 Task: Check how to setup "Send prepared responses with macros".
Action: Mouse pressed left at (1029, 157)
Screenshot: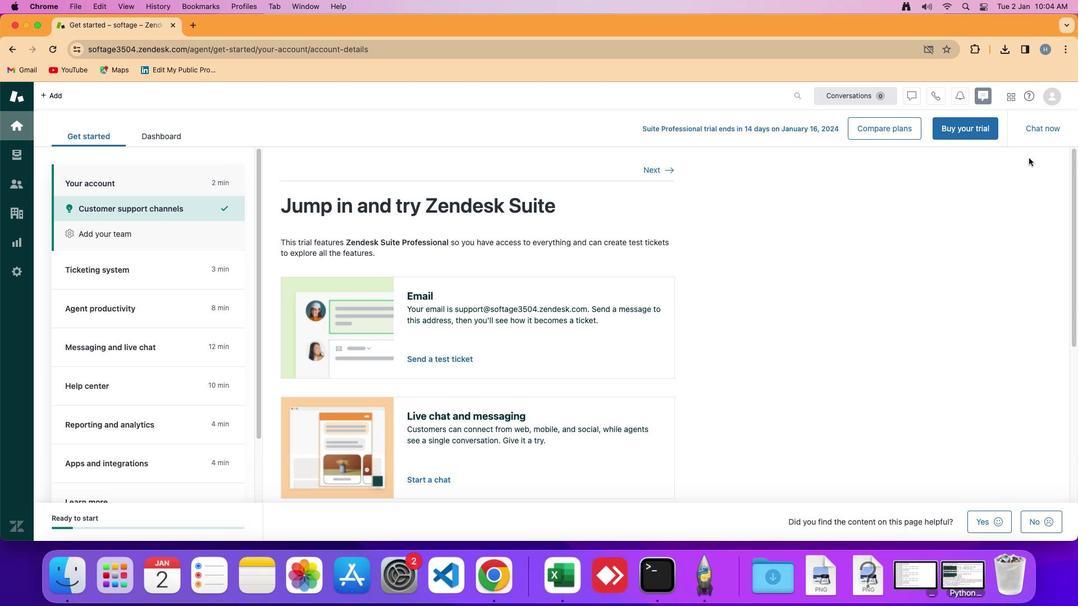 
Action: Mouse moved to (1030, 94)
Screenshot: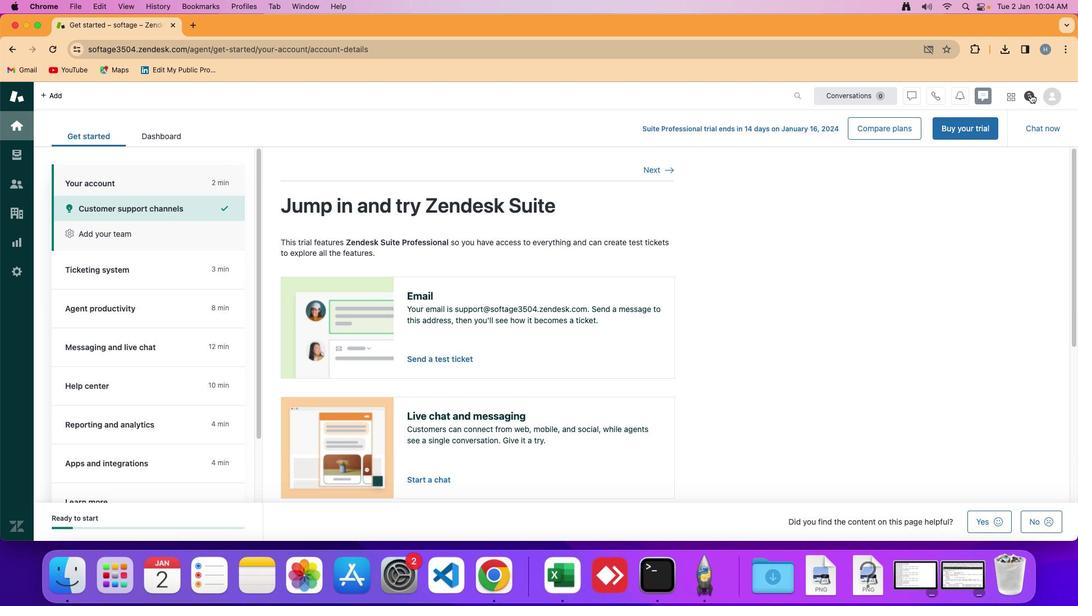 
Action: Mouse pressed left at (1030, 94)
Screenshot: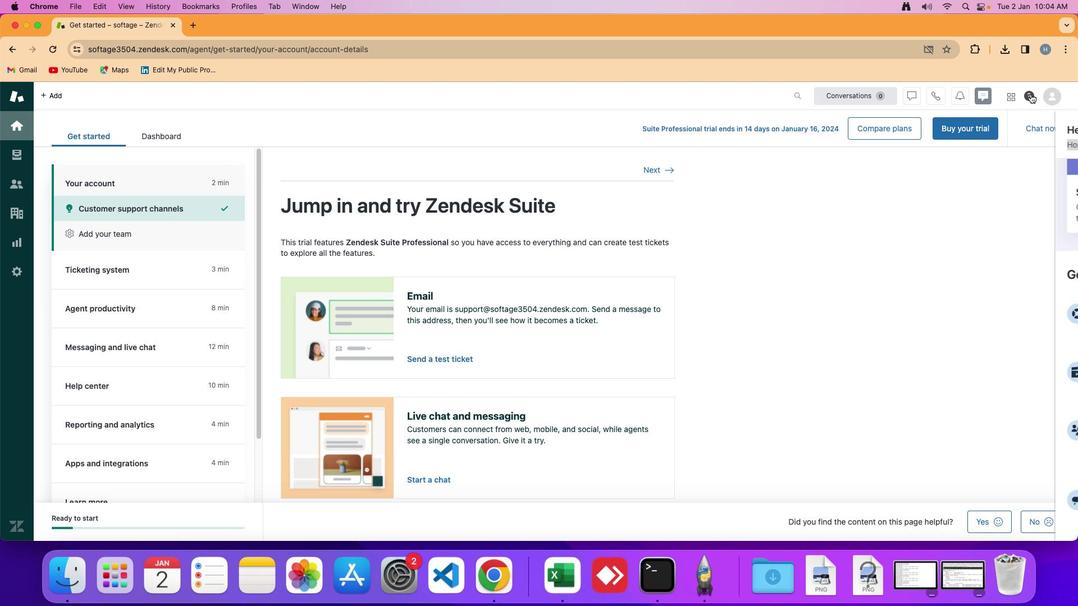 
Action: Mouse moved to (957, 310)
Screenshot: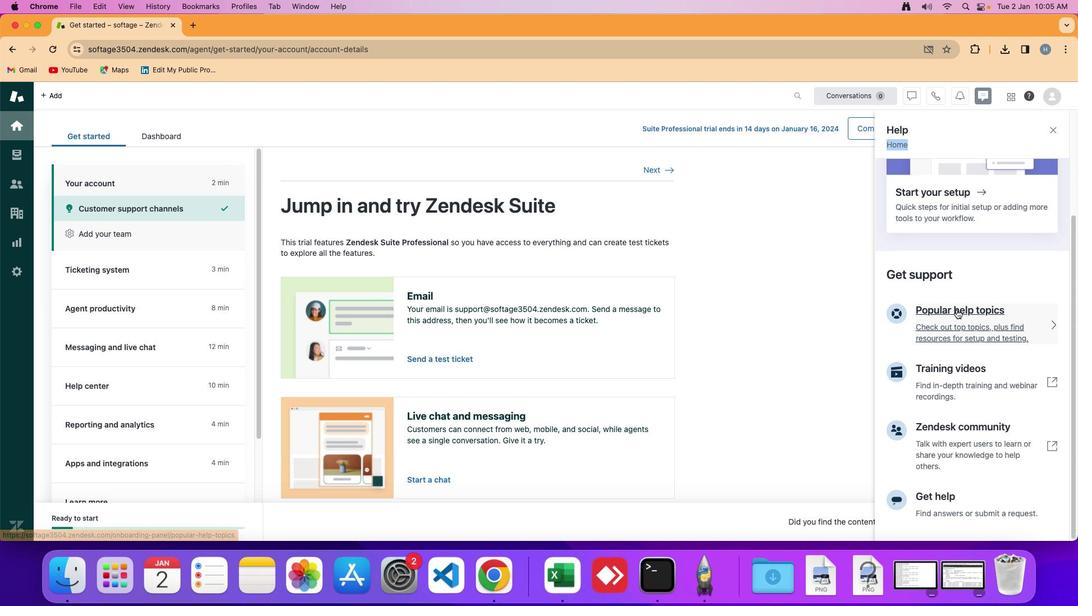 
Action: Mouse pressed left at (957, 310)
Screenshot: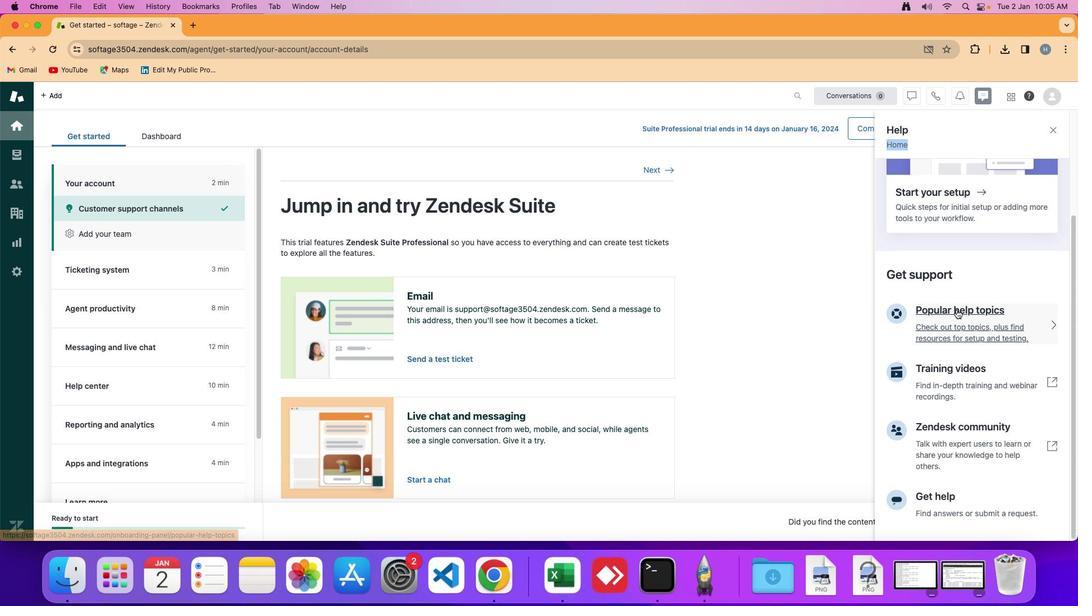 
Action: Mouse moved to (957, 391)
Screenshot: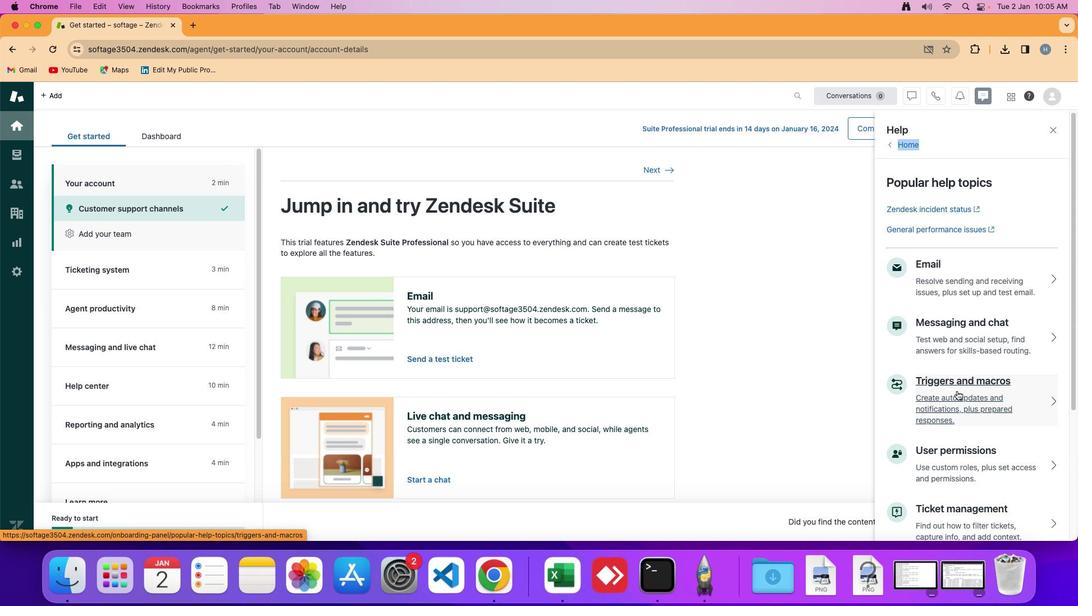 
Action: Mouse pressed left at (957, 391)
Screenshot: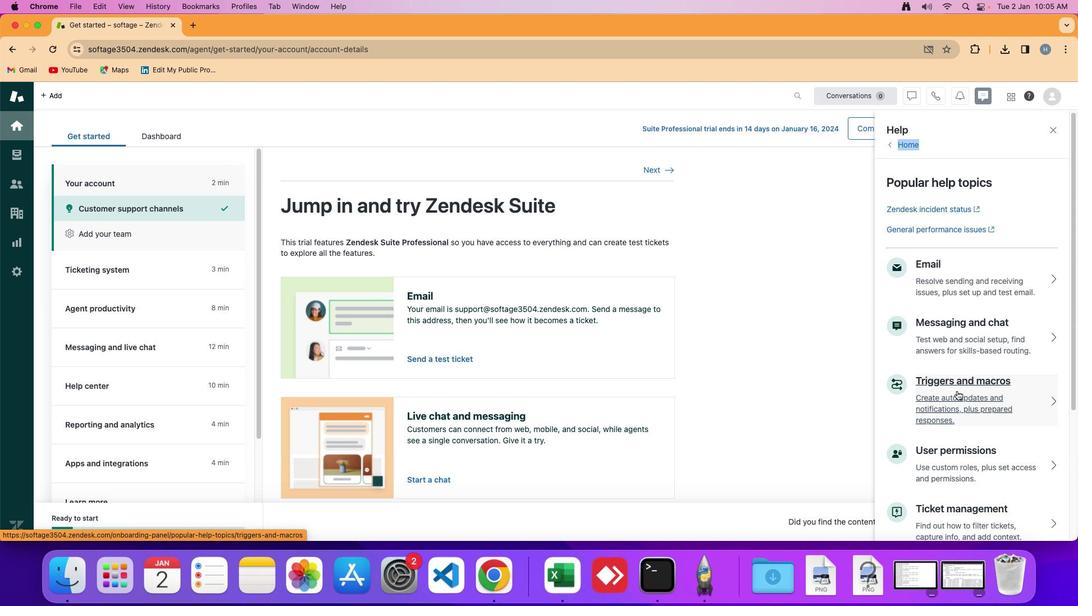 
Action: Mouse moved to (956, 494)
Screenshot: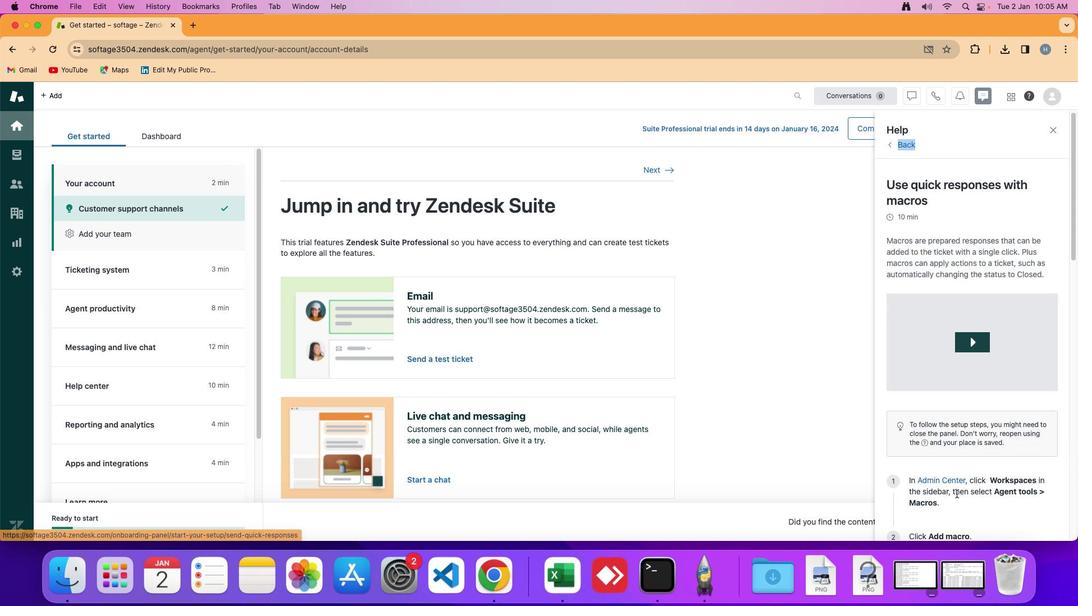 
Action: Mouse pressed left at (956, 494)
Screenshot: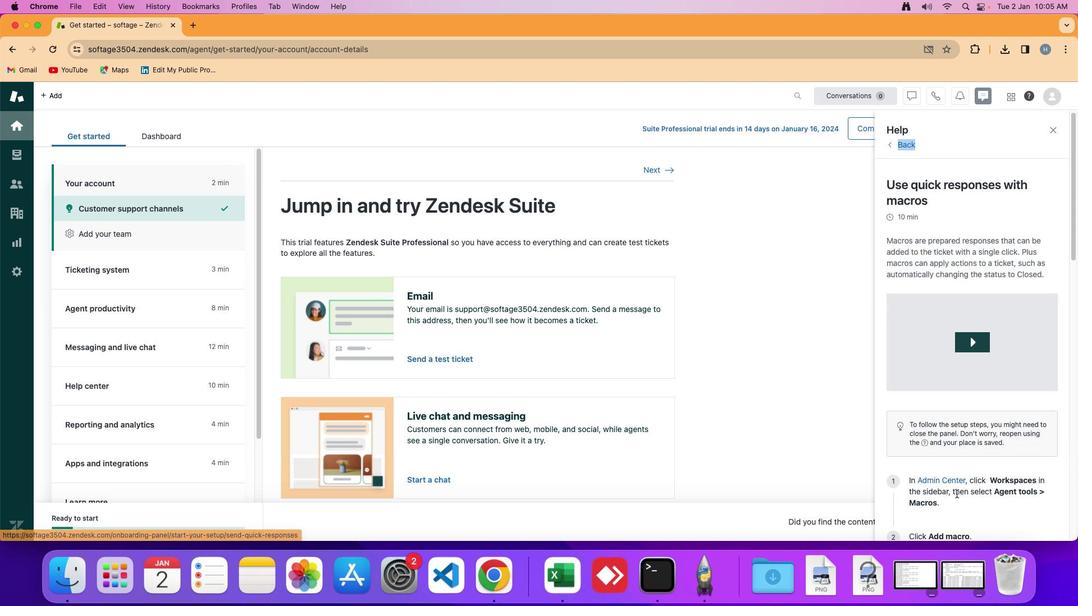 
Action: Mouse moved to (957, 492)
Screenshot: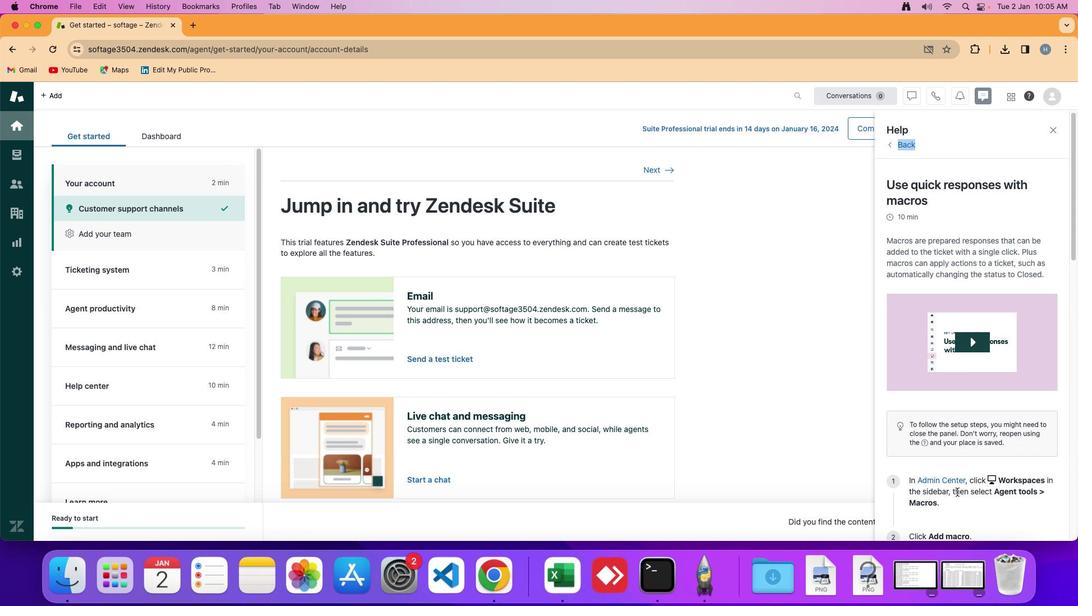 
